 Task: Use the formula "RIGHT" in spreadsheet "Project portfolio".
Action: Mouse moved to (160, 235)
Screenshot: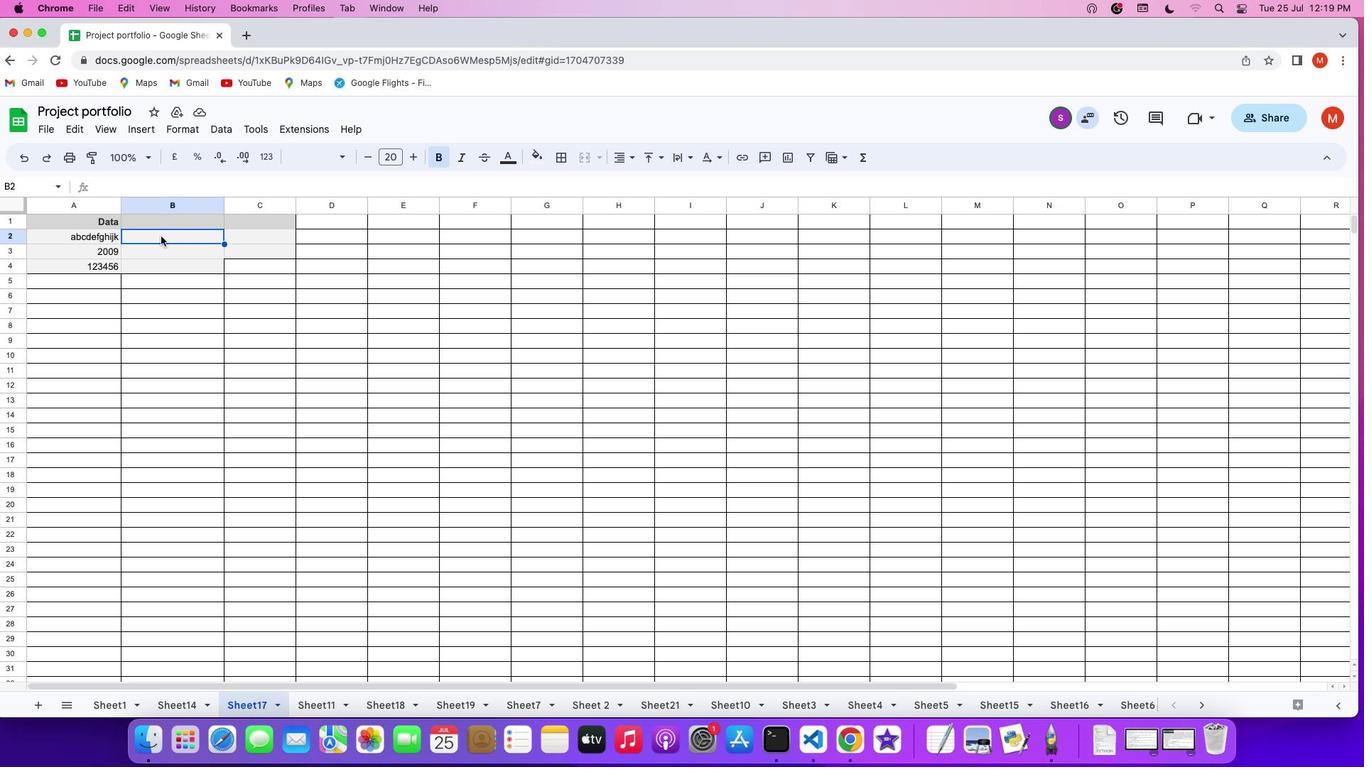 
Action: Mouse pressed left at (160, 235)
Screenshot: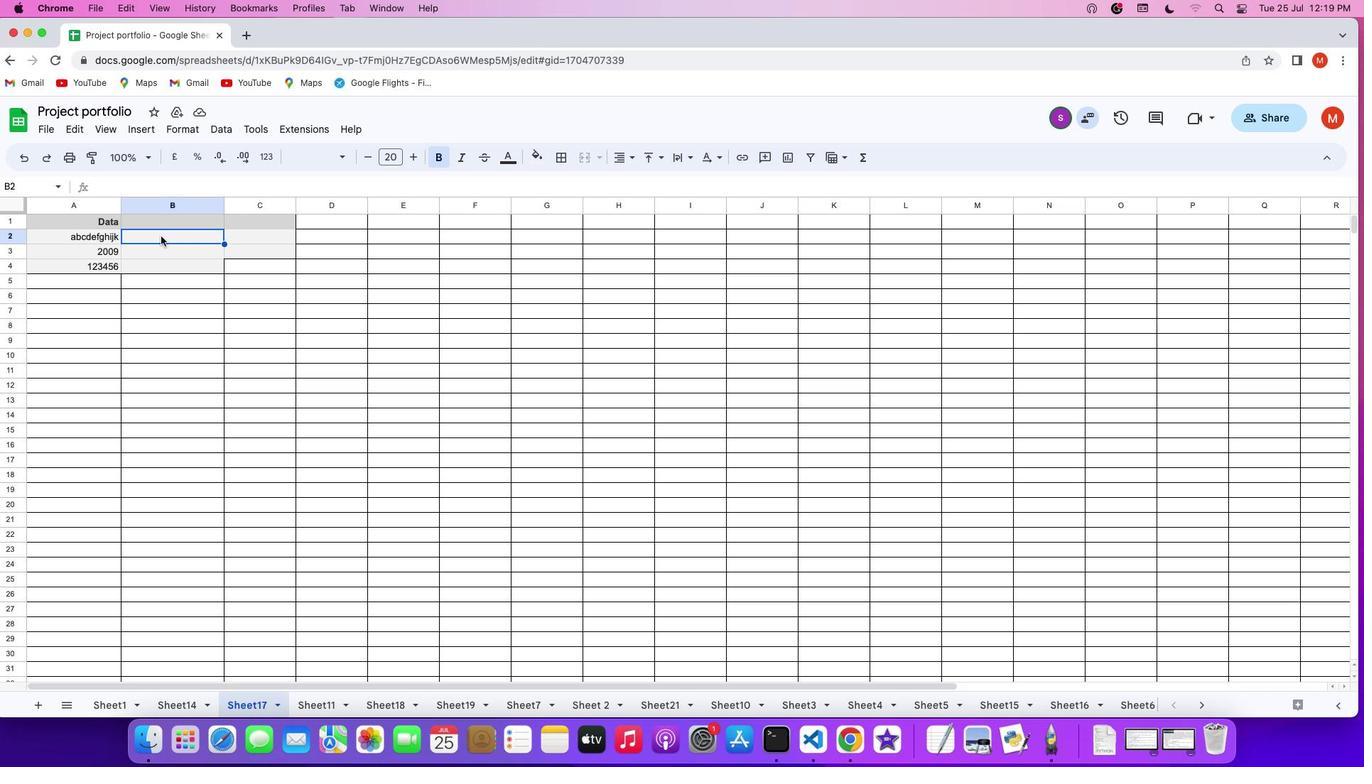 
Action: Mouse pressed left at (160, 235)
Screenshot: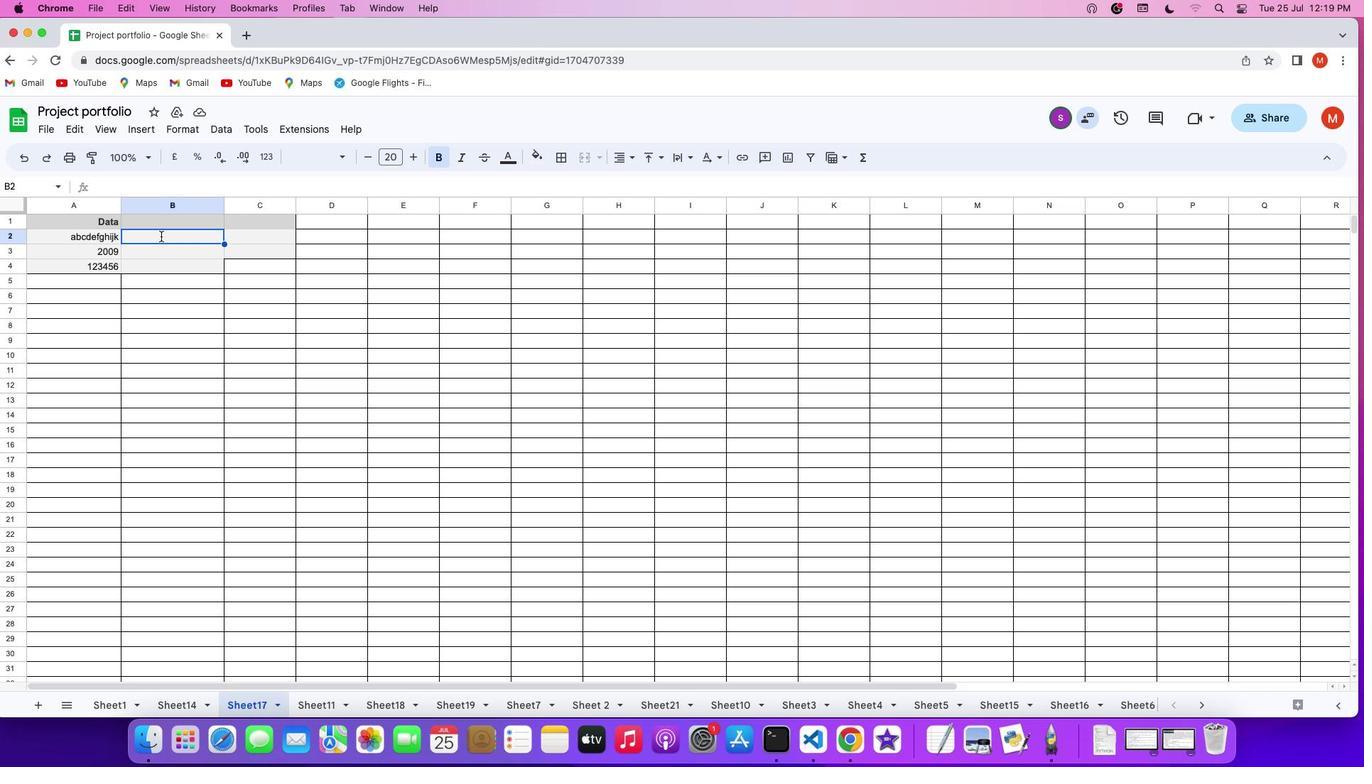 
Action: Key pressed '='
Screenshot: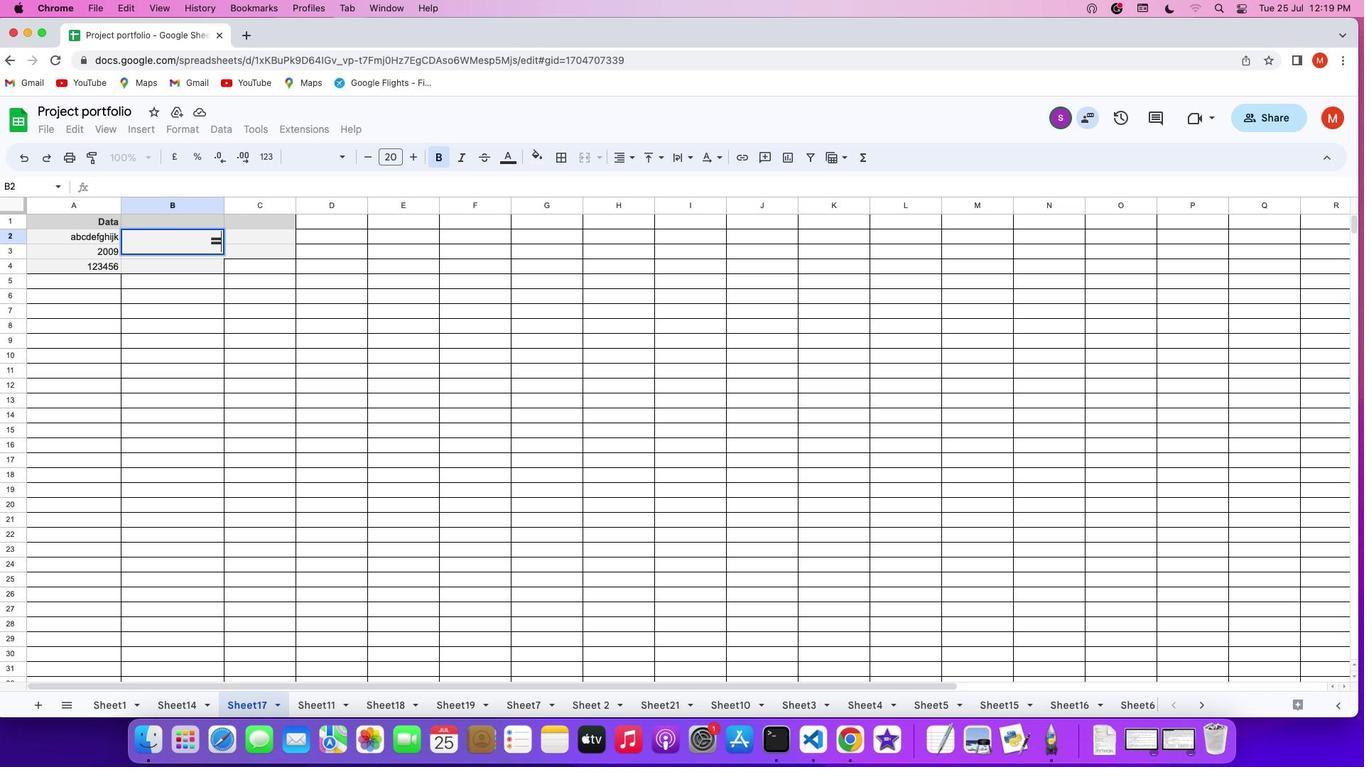 
Action: Mouse moved to (860, 154)
Screenshot: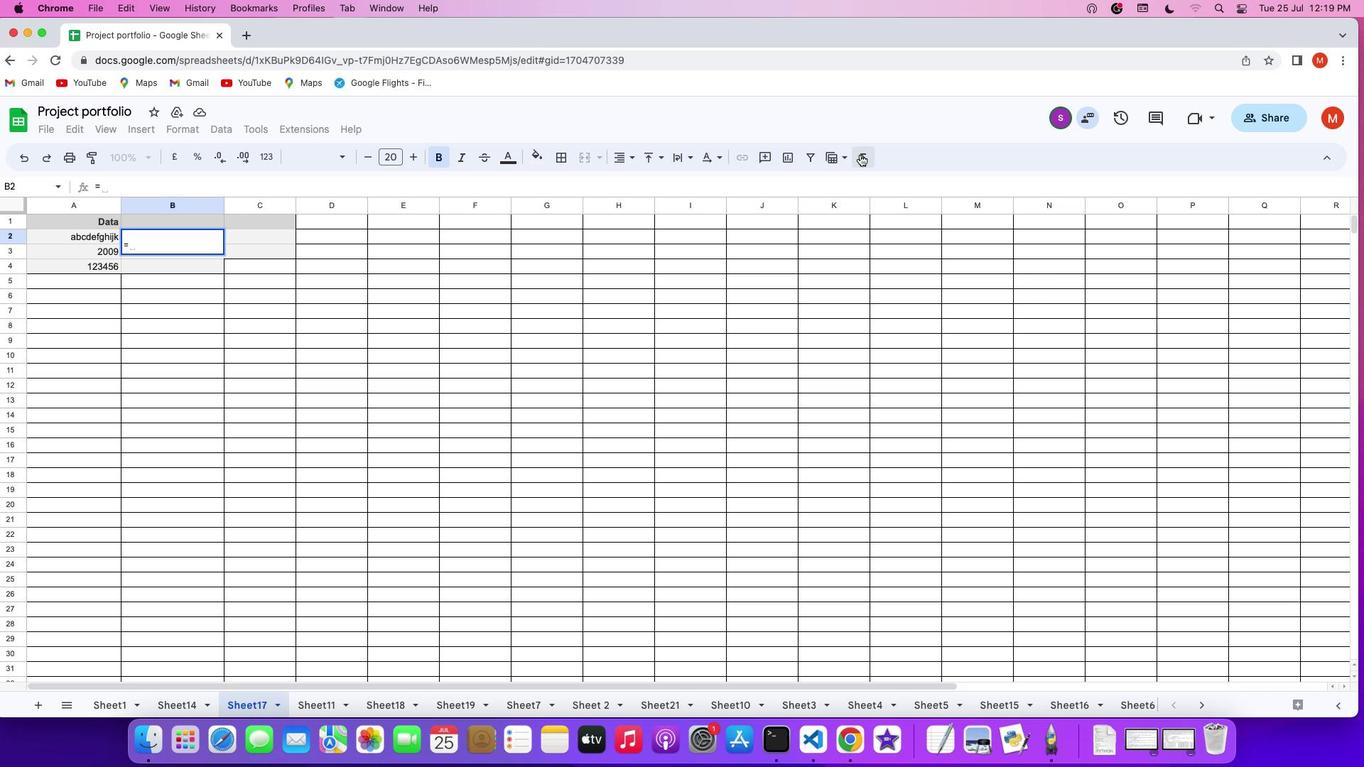 
Action: Mouse pressed left at (860, 154)
Screenshot: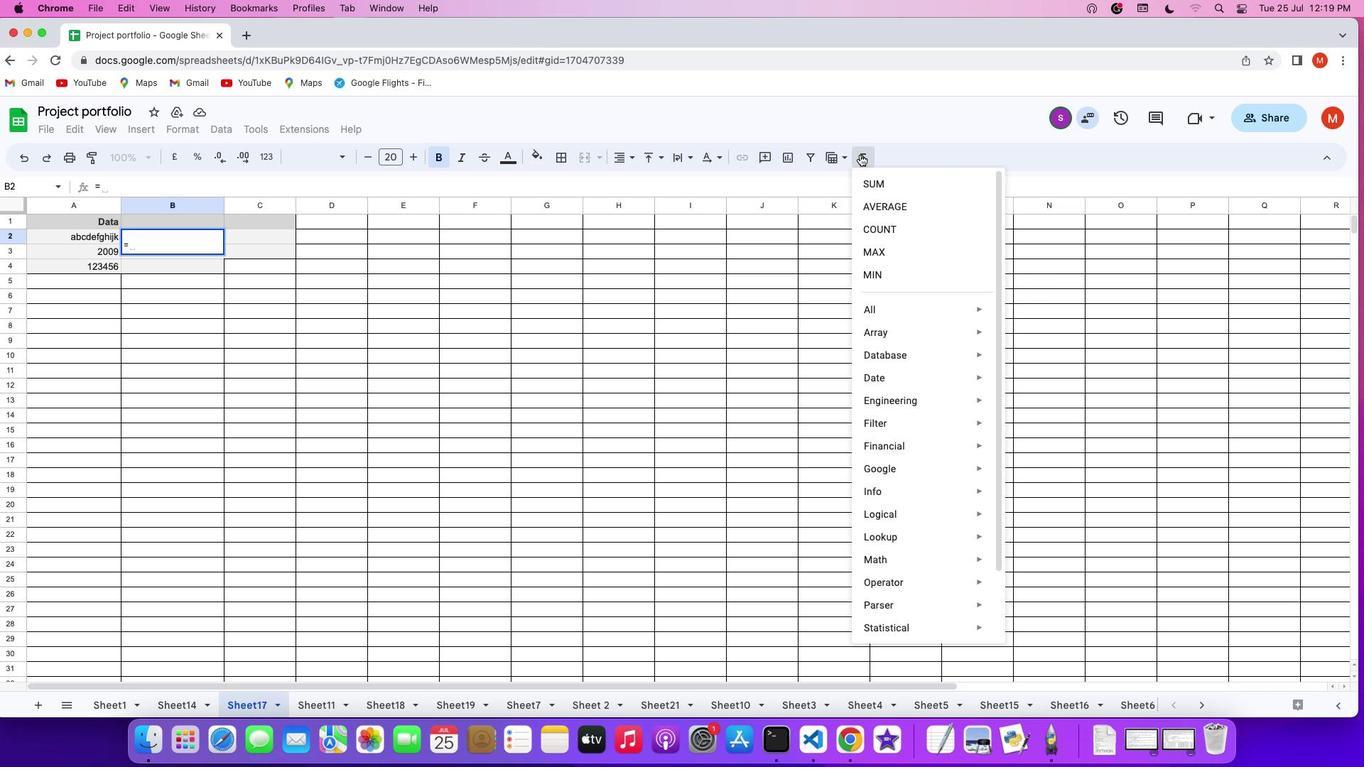 
Action: Mouse moved to (1043, 403)
Screenshot: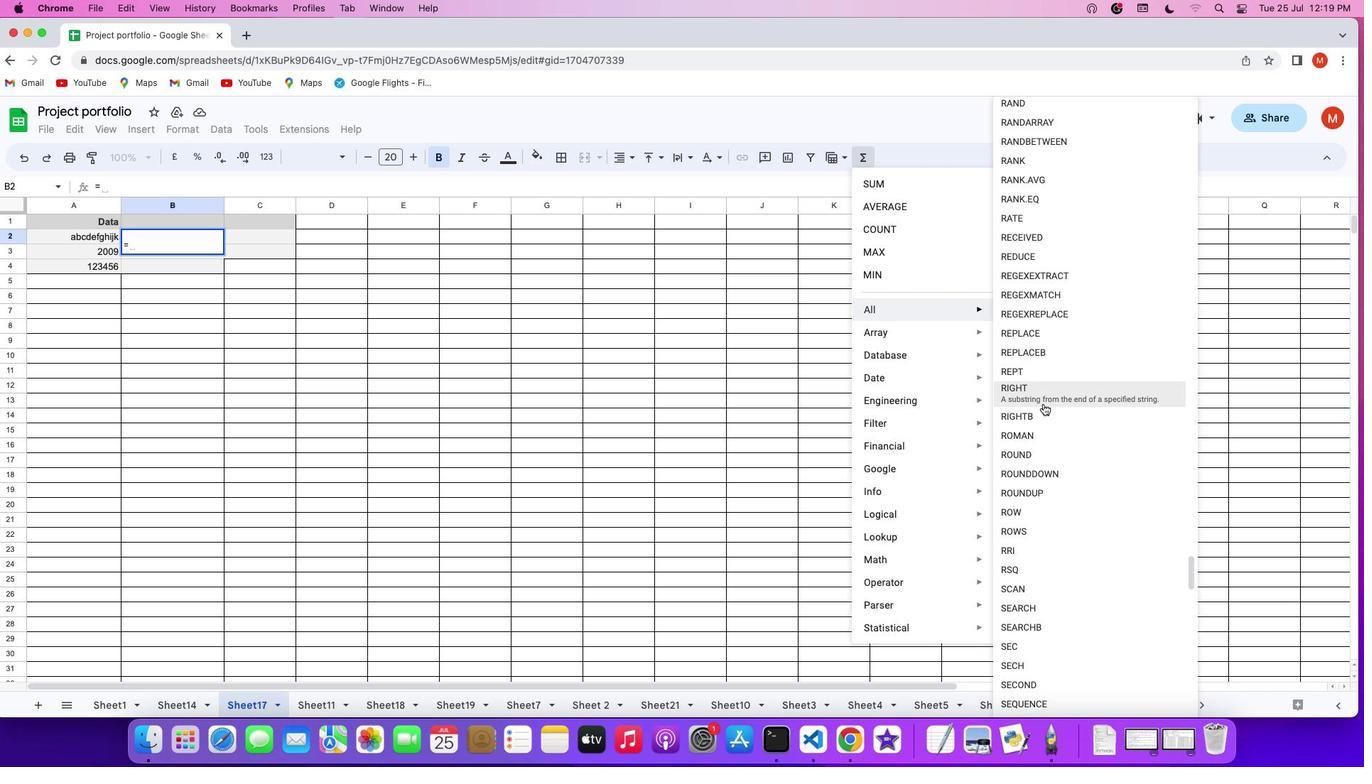 
Action: Mouse pressed left at (1043, 403)
Screenshot: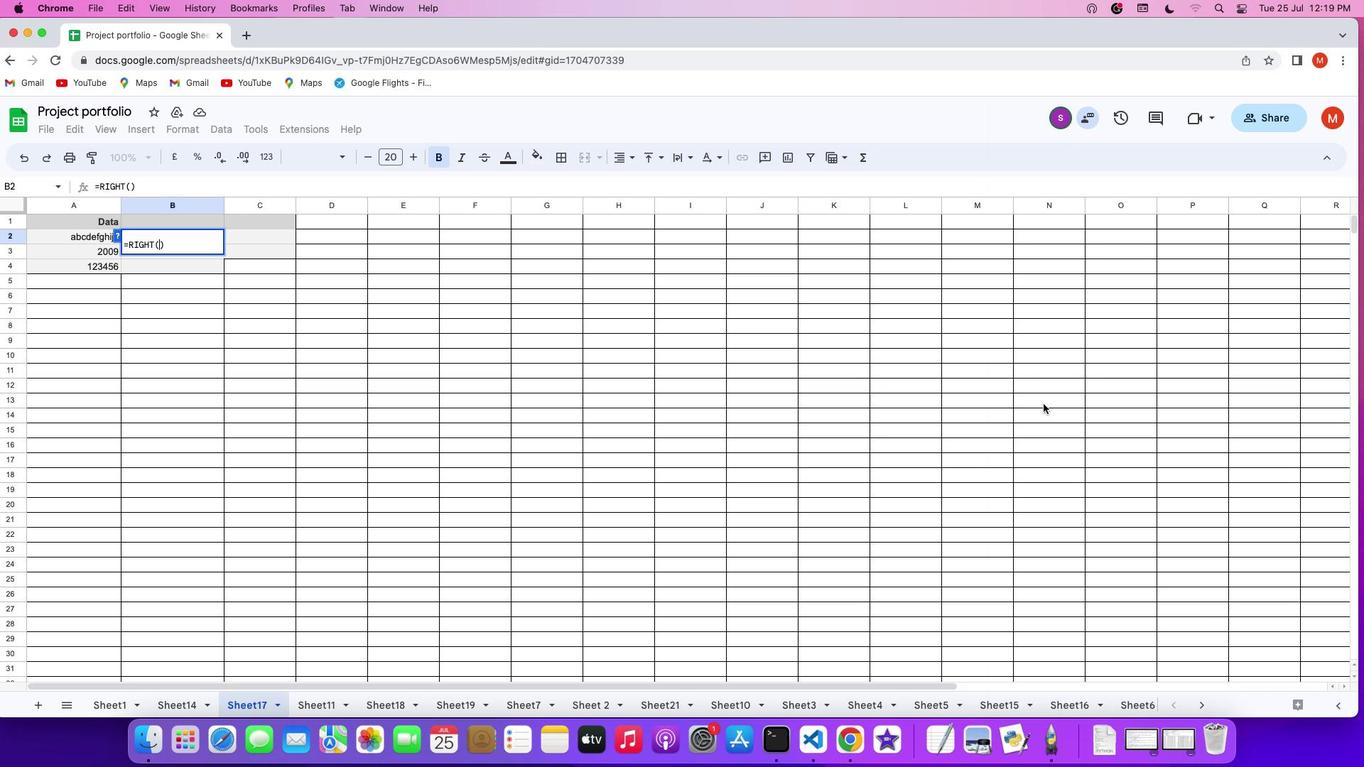 
Action: Key pressed Key.shift'A''2'',''5'Key.enter
Screenshot: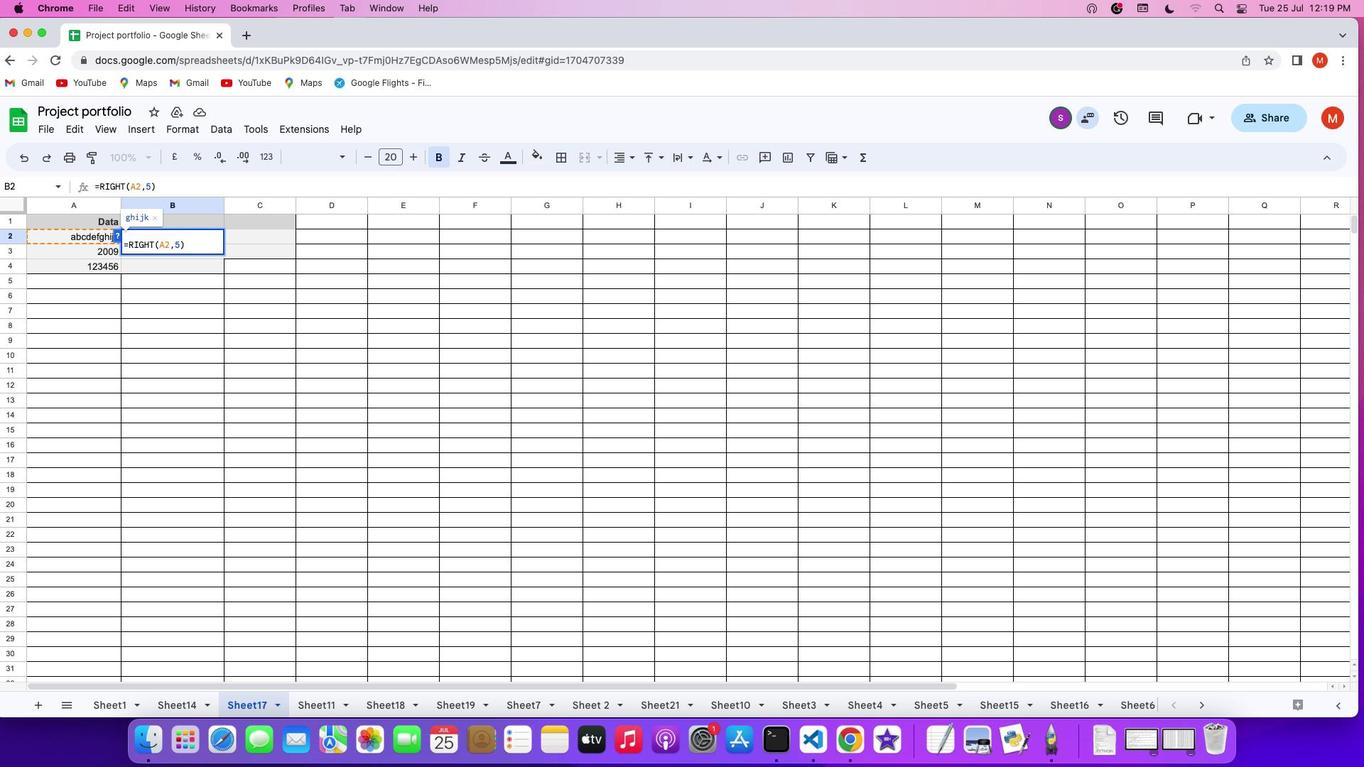 
